 Task: Calculate the Krein-Milman theorem for a convex set.
Action: Mouse moved to (143, 204)
Screenshot: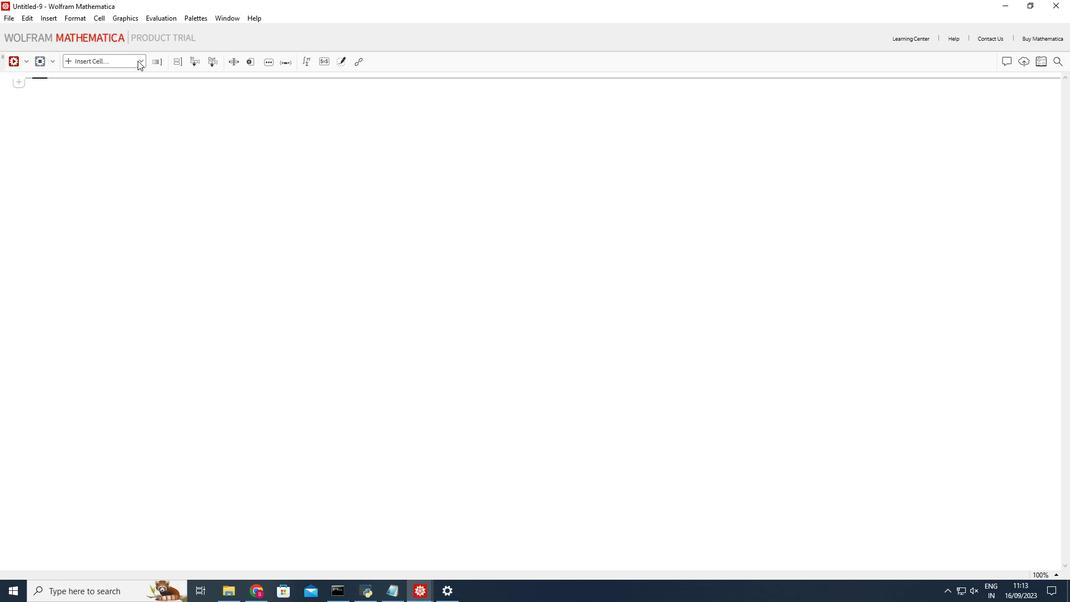 
Action: Mouse pressed left at (143, 204)
Screenshot: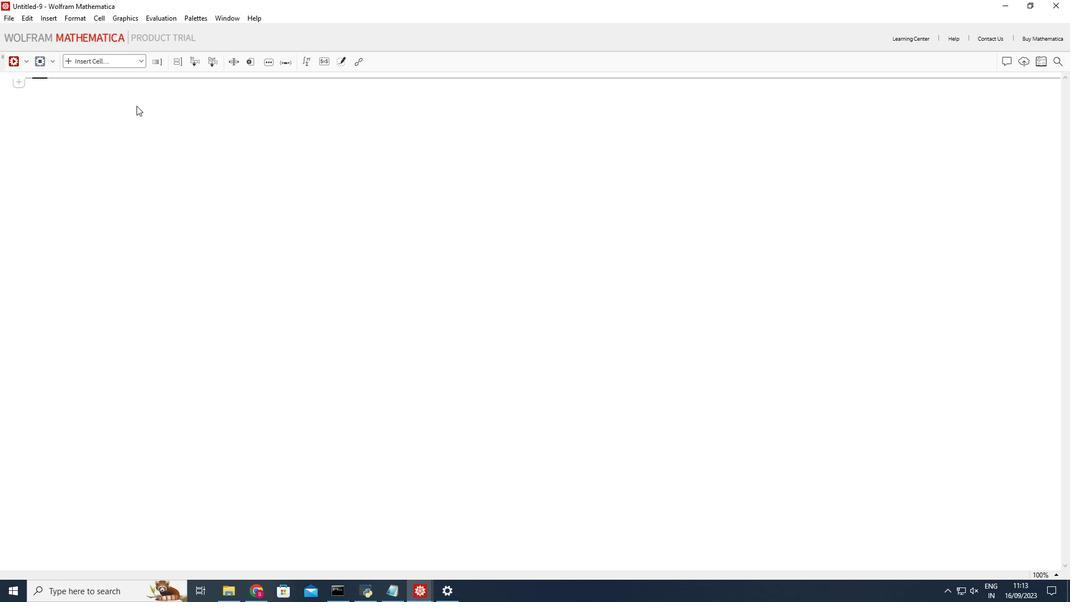 
Action: Mouse moved to (105, 197)
Screenshot: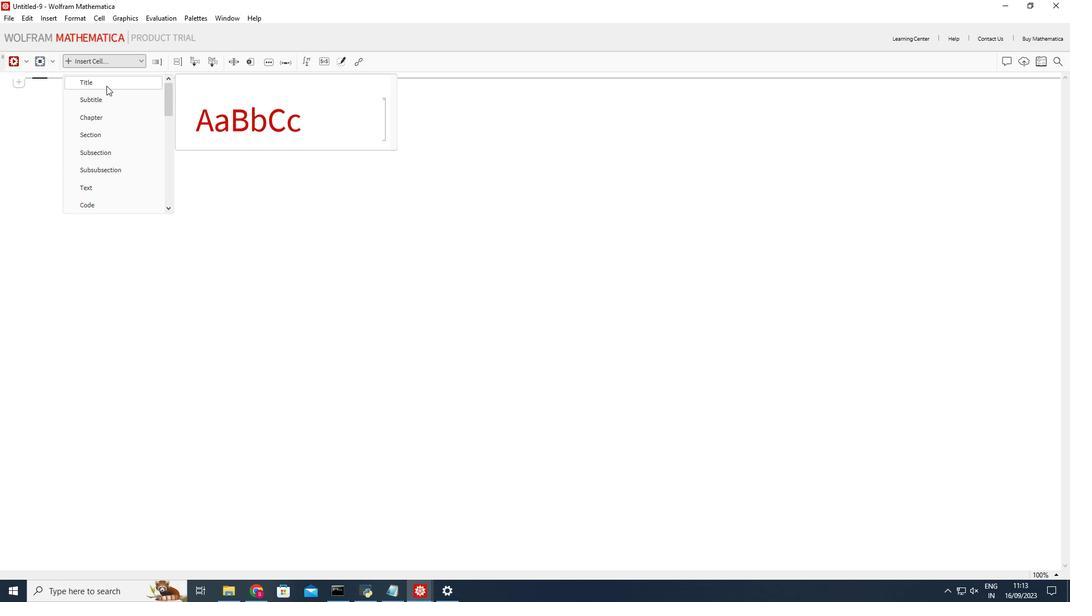 
Action: Mouse pressed left at (105, 197)
Screenshot: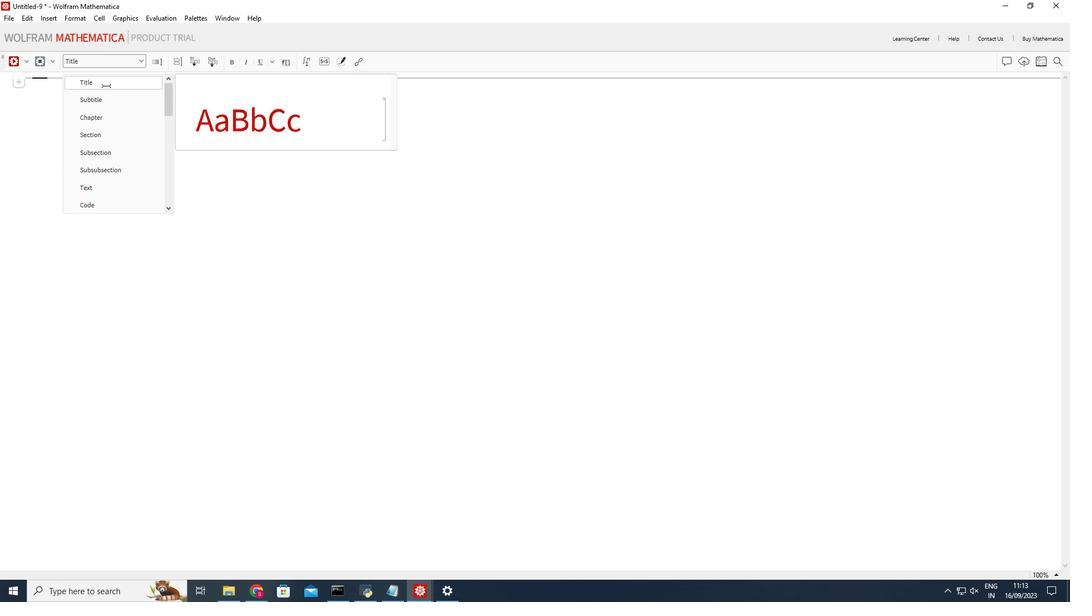 
Action: Mouse moved to (128, 194)
Screenshot: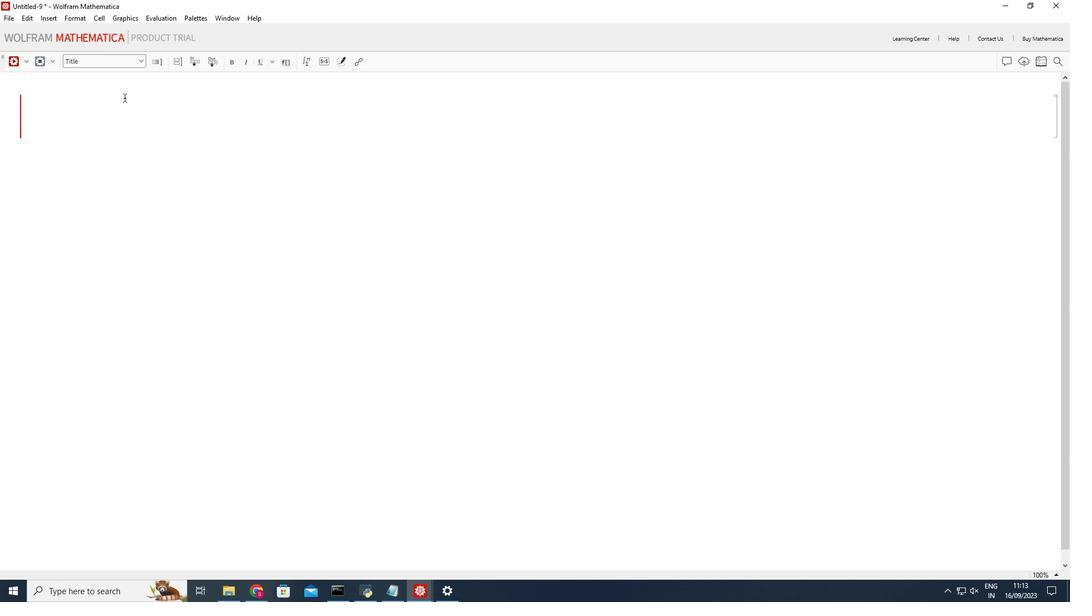
Action: Mouse pressed left at (128, 194)
Screenshot: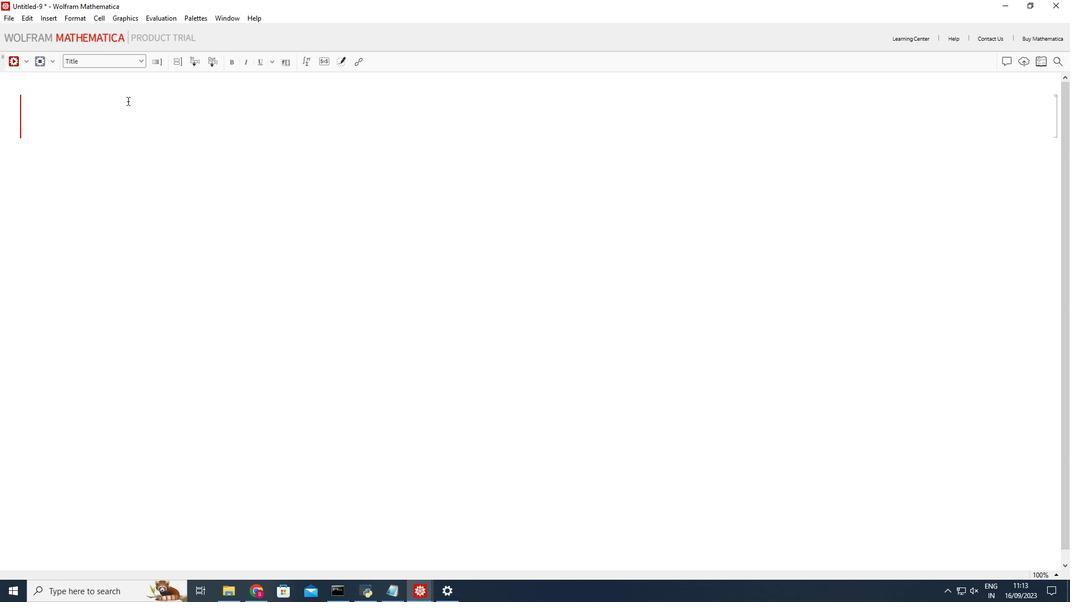 
Action: Mouse moved to (338, 159)
Screenshot: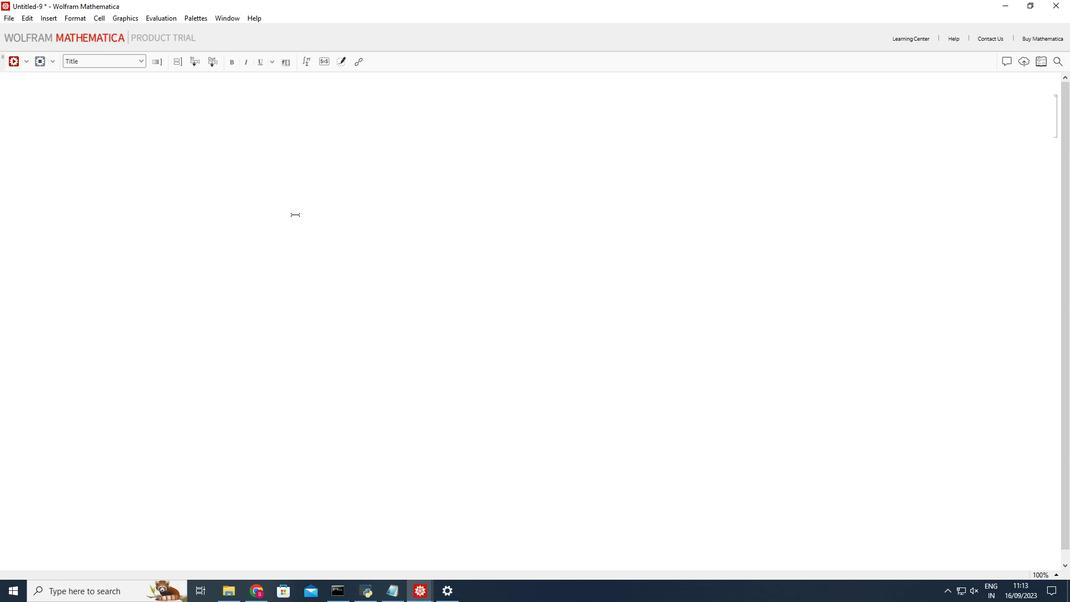 
Action: Key pressed <Key.shift_r><Key.shift_r><Key.shift_r><Key.shift_r><Key.shift_r><Key.shift_r><Key.shift_r><Key.shift_r><Key.shift_r><Key.shift_r>Krein-<Key.shift_r>Milman<Key.space>theorem<Key.space>for<Key.space>a<Key.space>convex<Key.space>set
Screenshot: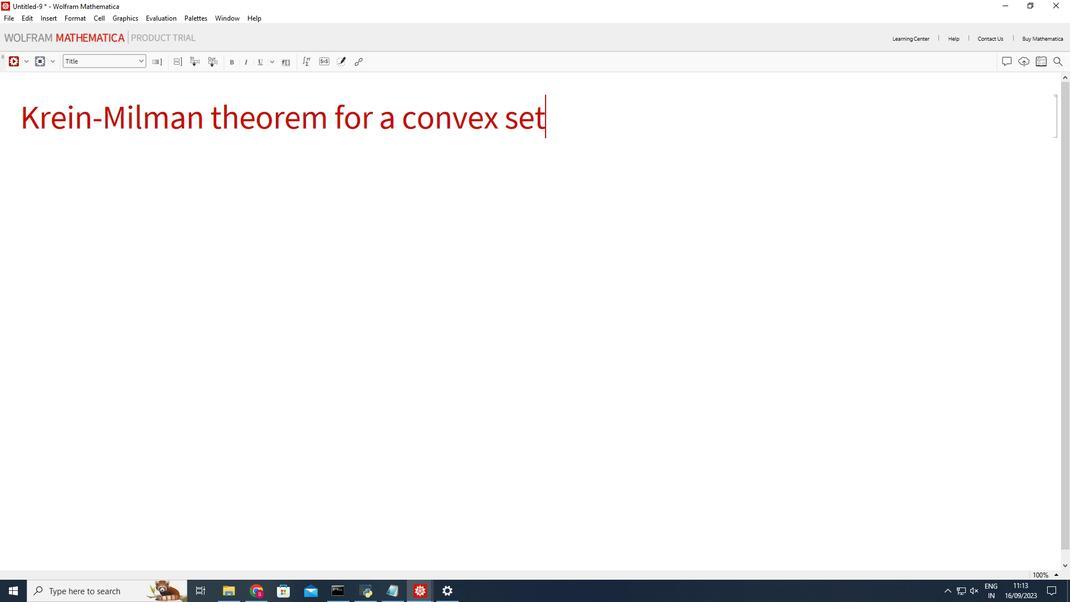 
Action: Mouse moved to (434, 142)
Screenshot: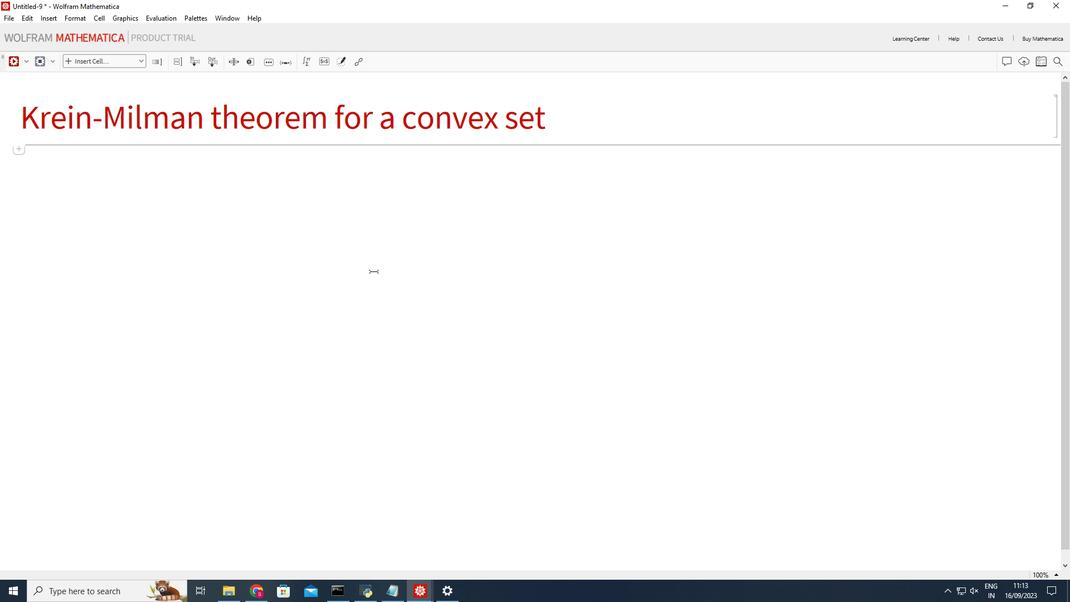 
Action: Mouse pressed left at (434, 142)
Screenshot: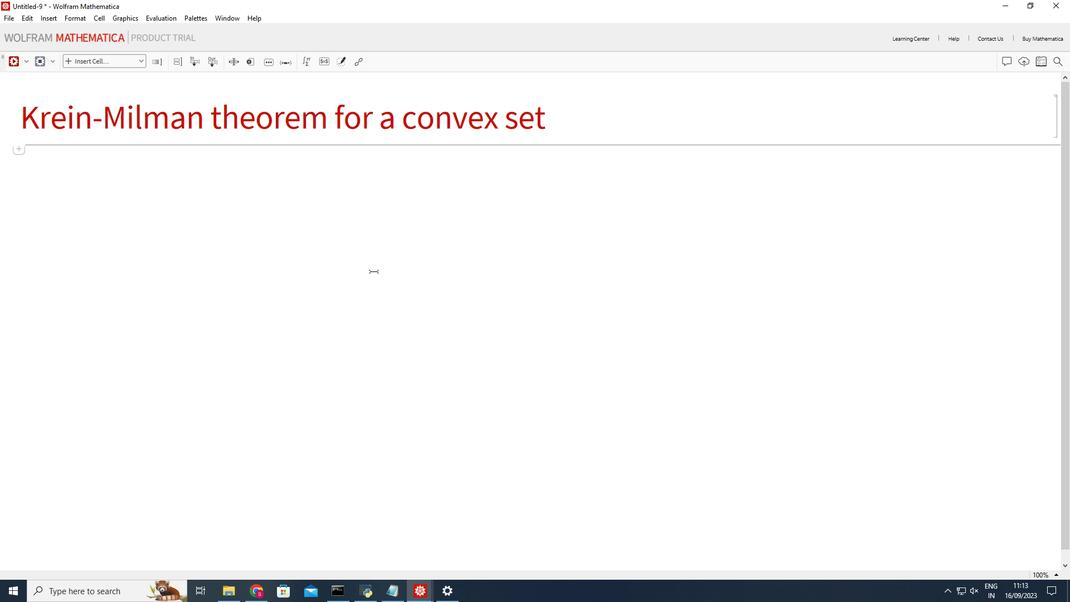
Action: Mouse moved to (149, 204)
Screenshot: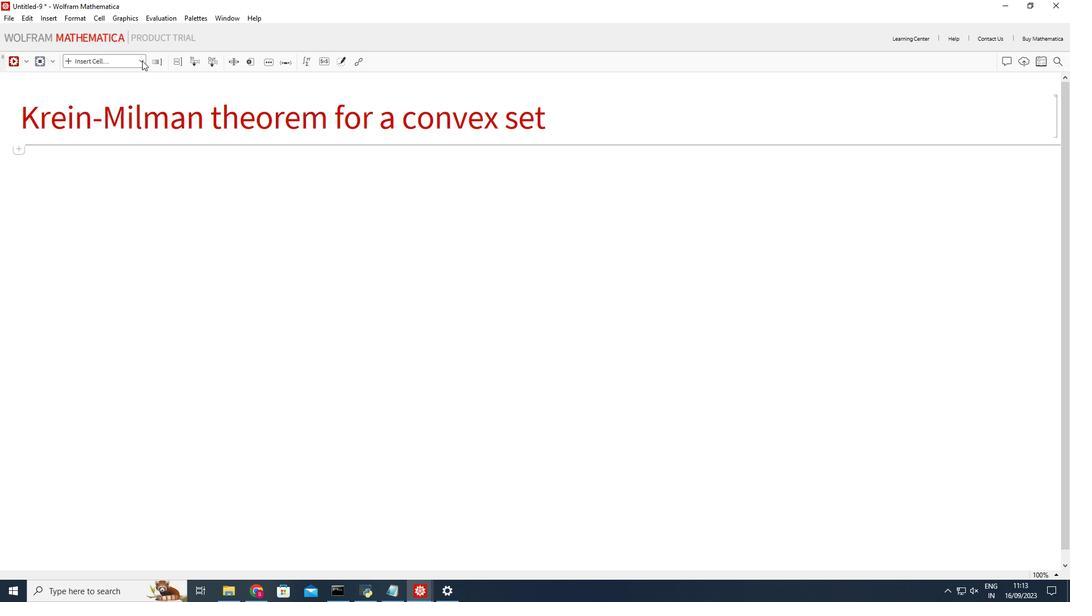 
Action: Mouse pressed left at (149, 204)
Screenshot: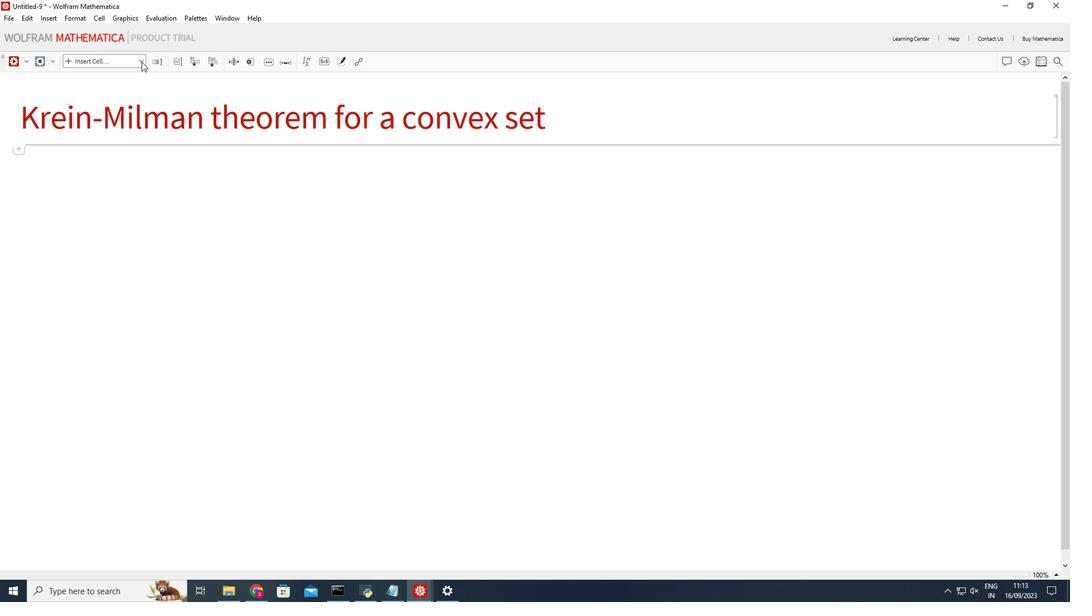 
Action: Mouse moved to (91, 161)
Screenshot: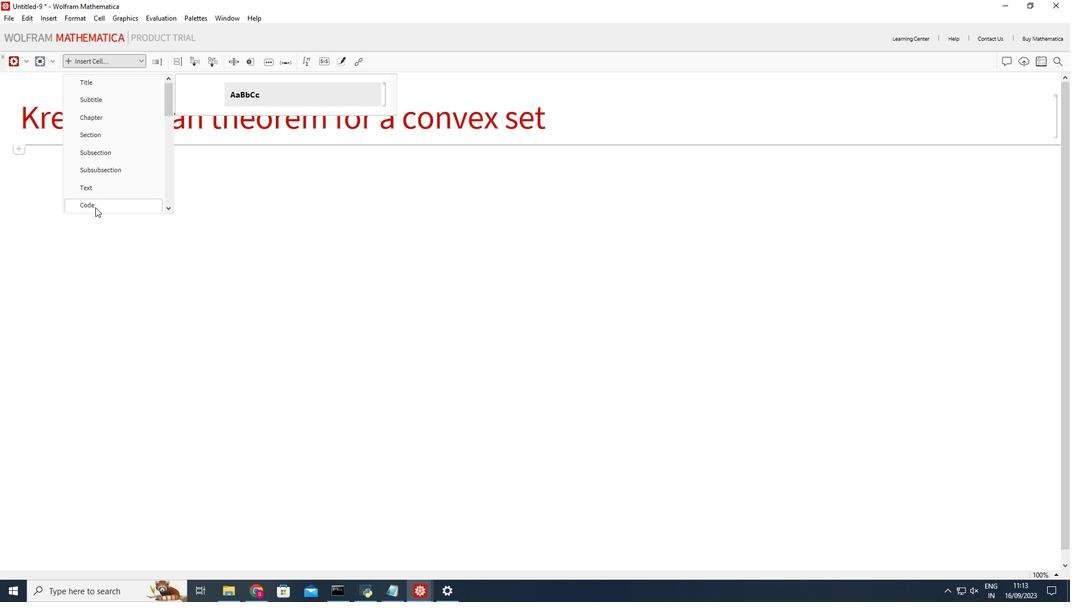 
Action: Mouse pressed left at (91, 161)
Screenshot: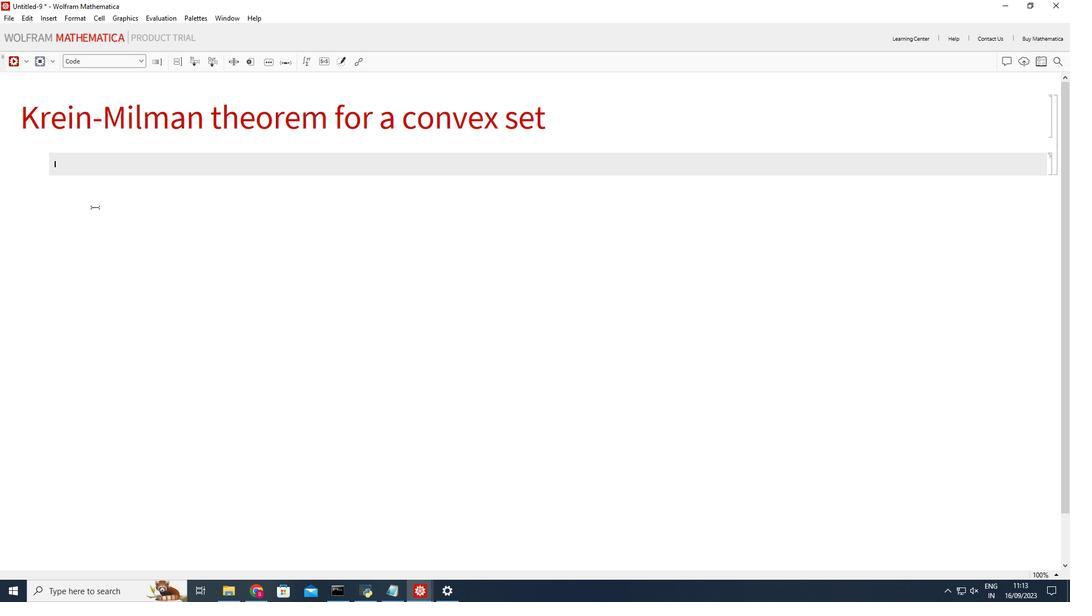 
Action: Mouse moved to (90, 173)
Screenshot: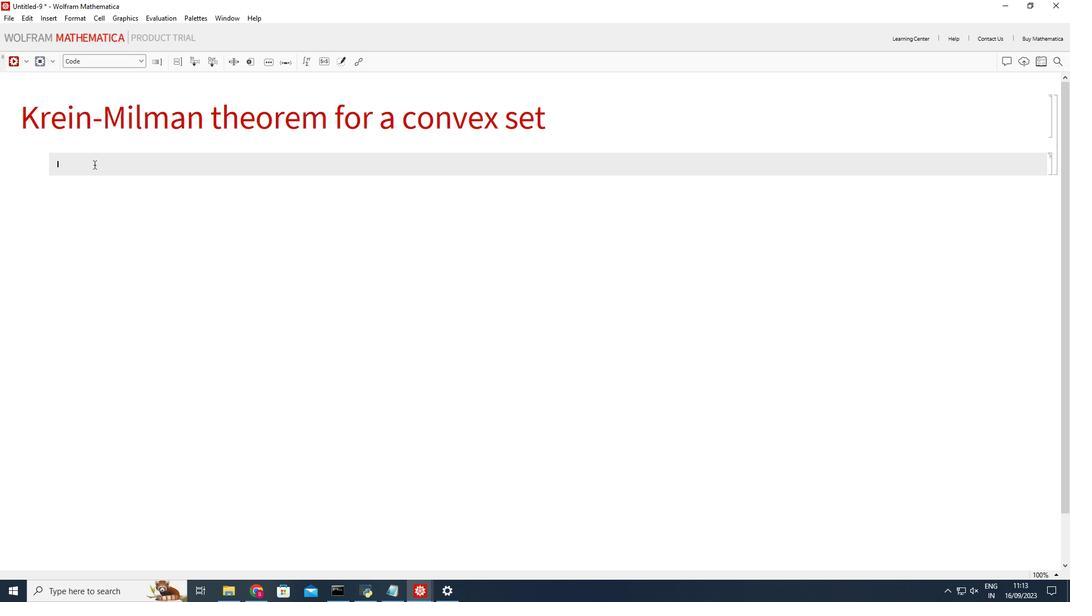 
Action: Mouse pressed left at (90, 173)
Screenshot: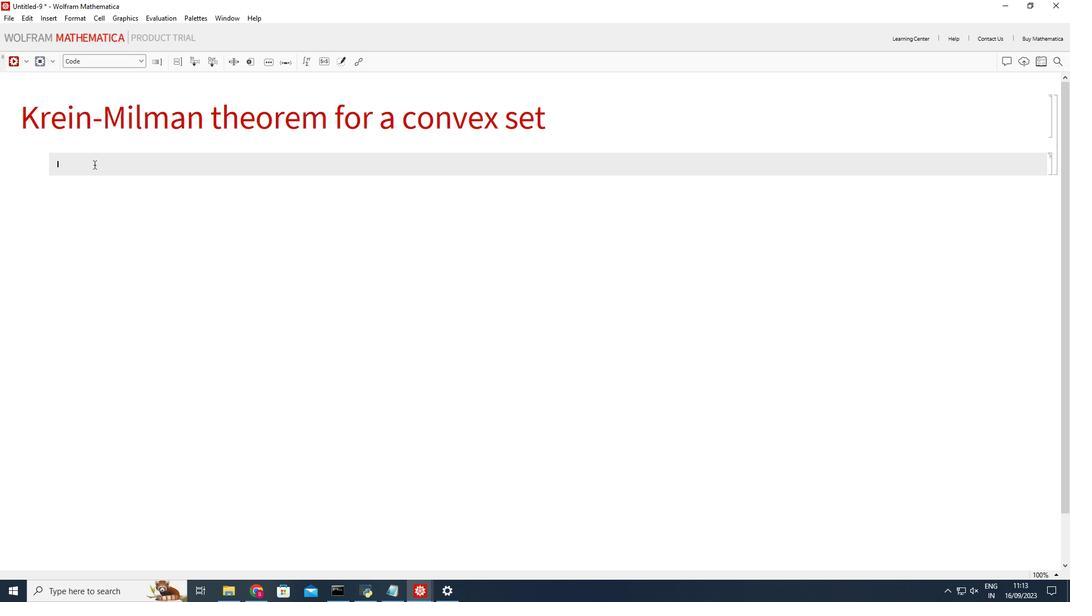 
Action: Key pressed <Key.shift_r>(*<Key.space><Key.shift_r>N<Key.backspace><Key.shift_r>Loading<Key.space>the<Key.space>necessary<Key.space>package<Key.space><Key.right><Key.right><Key.enter><Key.shift_r>Needs[<Key.shift_r>"<Key.shift_r><Key.shift_r>Computational<Key.shift_r>Geometry<Key.enter><Key.right><Key.enter><Key.enter><Key.shift_r>(*<Key.shift_r>Define<Key.space>a<Key.space>list<Key.space>of<Key.space>points<Key.space>representing<Key.space>a<Key.space>convex<Key.space>set<Key.right><Key.right><Key.enter>points<Key.space>=<Key.space><Key.shift_r>{{0,0<Key.right>,<Key.shift_r>{1,0<Key.right>,<Key.shift_r>{0,1<Key.right>,<Key.shift_r>{-1,0<Key.right>,<Key.shift_r>{0,-1<Key.right><Key.right>;<Key.enter><Key.enter><Key.shift_r>(*<Key.space>find<Key.space>the<Key.space>convex<Key.space>hull<Key.space>of<Key.space>the<Key.space>points<Key.right><Key.right><Key.enter>convex<Key.shift_r>Hull<Key.space>-<Key.backspace>=<Key.space><Key.shift_r>Convex<Key.shift_r>Hull<Key.shift_r>Mesh[points<Key.right>;<Key.enter><Key.enter><Key.shift_r>(*<Key.space><Key.shift_r>Extract<Key.space>the<Key.space>extreme<Key.space>points<Key.space>from<Key.space>the<Key.space>convex<Key.space>hull<Key.right><Key.right><Key.enter>extreme<Key.shift_r>Points<Key.space>=<Key.space><Key.shift_r><Key.shift_r><Key.shift_r><Key.shift_r>Mesh<Key.shift_r>Coordinates[convex<Key.shift_r>Hull<Key.right>;<Key.enter><Key.enter><Key.shift_r>(*<Key.shift_r>Calculate<Key.space>the<Key.space>barycentric<Key.space>coordinates<Key.space>for<Key.space>wach<Key.backspace><Key.backspace><Key.backspace><Key.backspace>each<Key.space>point<Key.space>within<Key.space>the<Key.space>convex<Key.space>hull<Key.right><Key.right><Key.enter>barycentric<Key.shift_r>Coordinates<Key.space>=<Key.space><Key.shift_r>Table[<Key.shift_r>Linear<Key.shift_r>Solve[<Key.shift_r>Transpose[extreme<Key.shift_r>Points<Key.right>,<Key.space>point<Key.right>,<Key.space><Key.shift_r>{point,<Key.space>points<Key.right><Key.right>;<Key.enter><Key.enter><Key.shift_r>(*<Key.space>display<Key.space>the<Key.space>extree<Key.backspace>me<Key.space>points<Key.space>and<Key.space>their<Key.space>corresponding<Key.space>barycentri<Key.backspace>ic<Key.space>coordinates<Key.space><Key.right><Key.right><Key.enter><Key.shift_r>Table<Key.shift_r>Form[<Key.shift_r>Transpose[<Key.shift_r>{extreme<Key.shift_r>Points,<Key.space><Key.shift_r>Transpose[barycentric<Key.shift_r>Coordinates<Key.enter><Key.right><Key.right><Key.right>,<Key.enter><Key.shift_r>Table<Key.shift_r>Headings<Key.enter><Key.shift_r>{<Key.shift_r>"<Key.shift_r>None<Key.right>,<Key.space><Key.shift_r>{"<Key.shift_r>Extreme<Key.space><Key.shift_r>Point<Key.right>,<Key.space><Key.shift_r>"<Key.shift_r>Barycentric<Key.space><Key.shift_r>Coordinates<Key.right><Key.right><Key.right><Key.right><Key.enter><Key.shift_r><Key.enter>
Screenshot: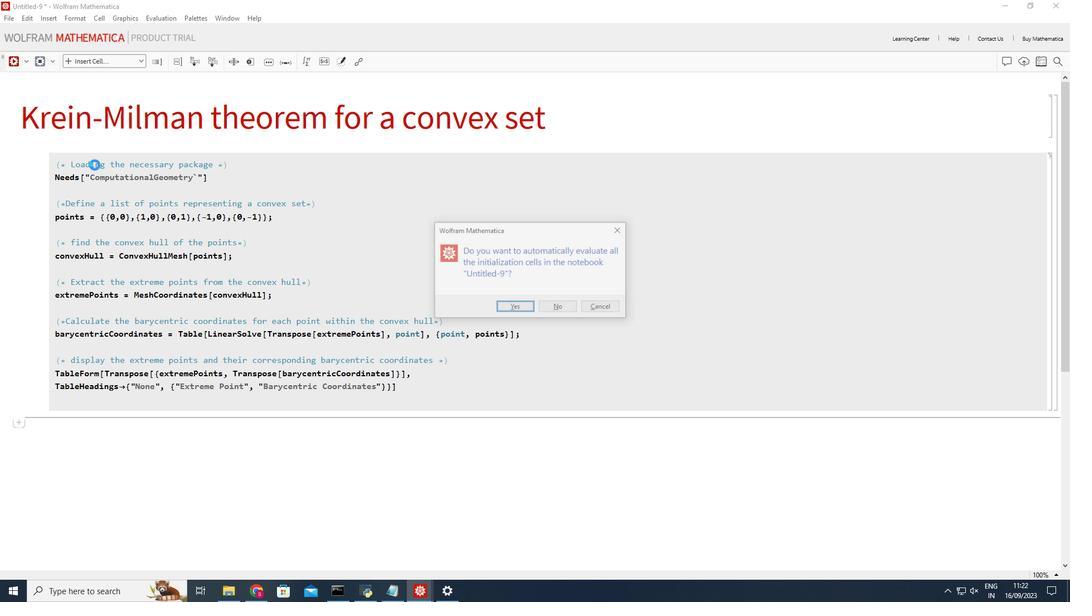
Action: Mouse moved to (615, 133)
Screenshot: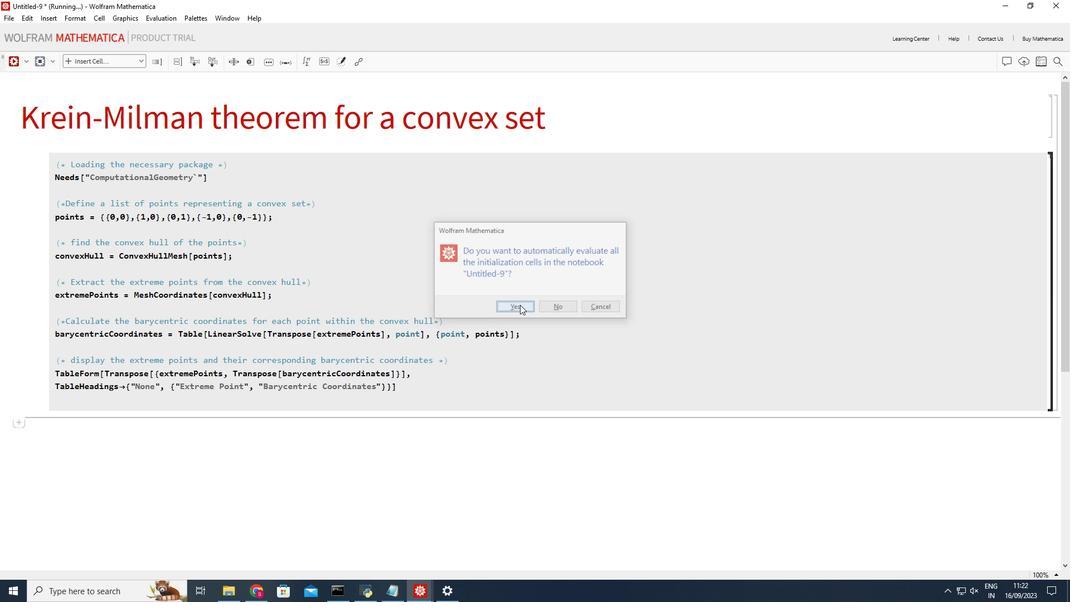 
Action: Mouse pressed left at (615, 133)
Screenshot: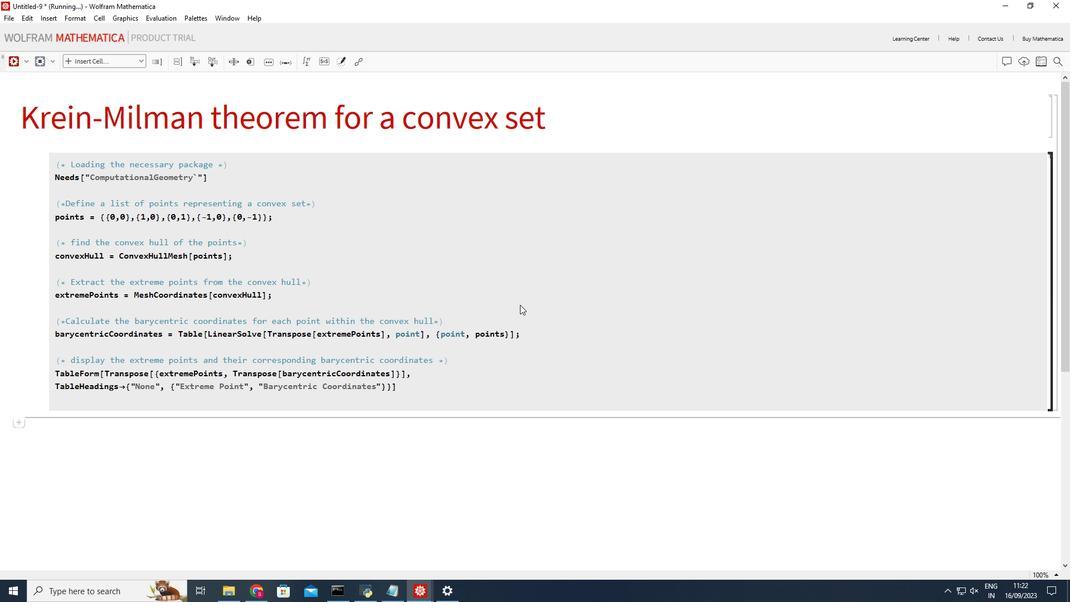 
Action: Mouse scrolled (615, 133) with delta (0, 0)
Screenshot: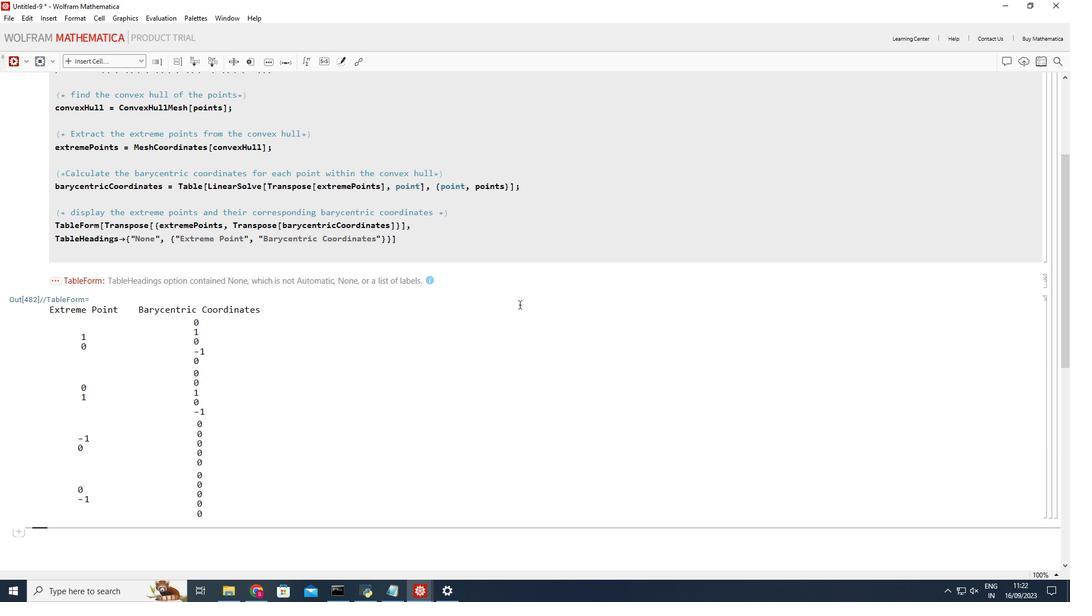 
Action: Mouse scrolled (615, 133) with delta (0, 0)
Screenshot: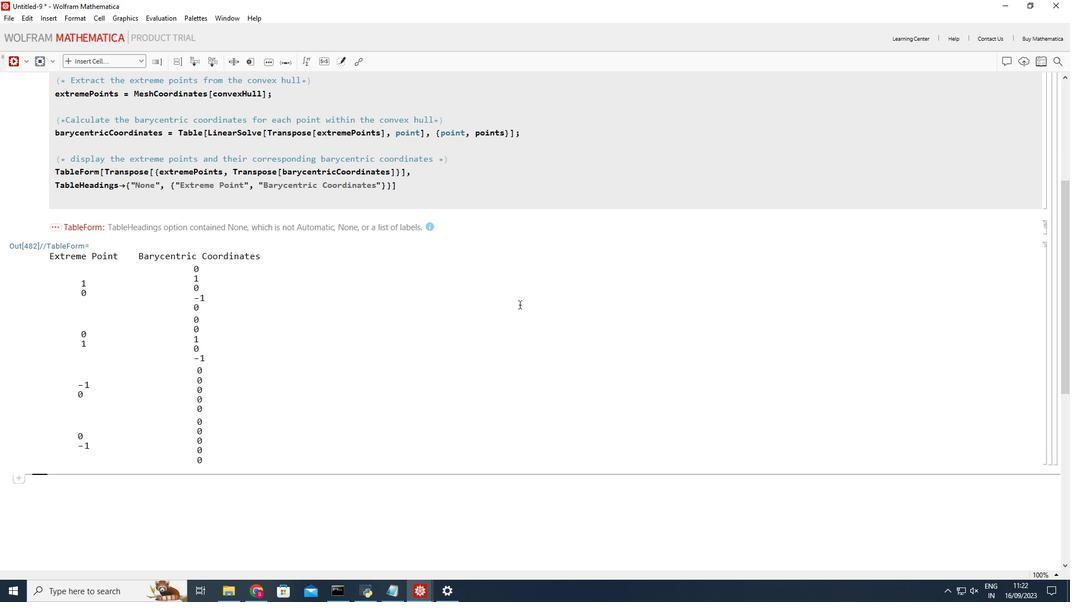 
Action: Mouse moved to (600, 125)
Screenshot: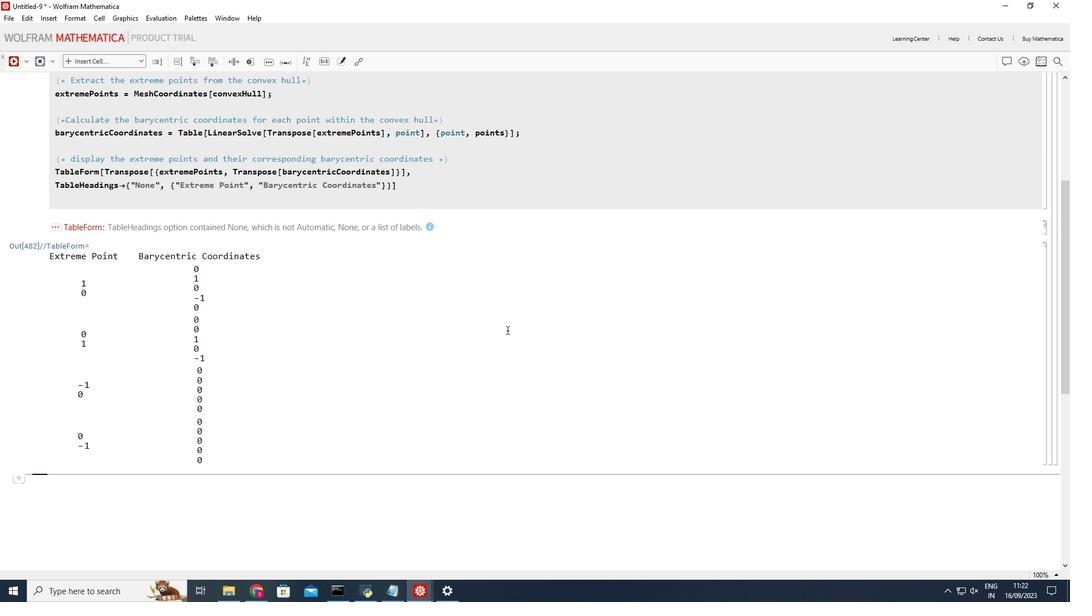 
Action: Mouse scrolled (600, 125) with delta (0, 0)
Screenshot: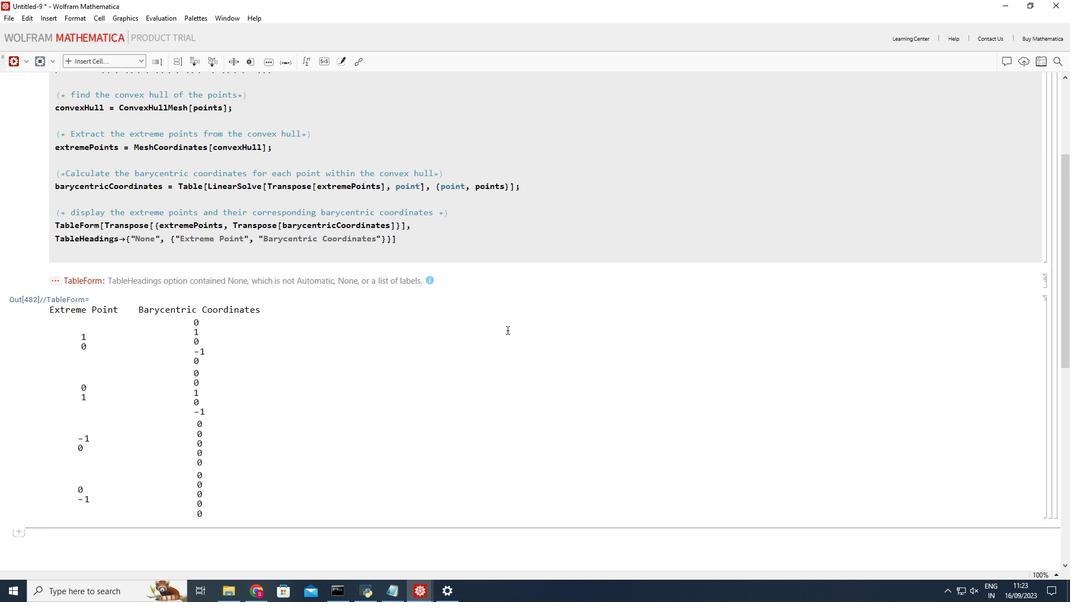 
Action: Mouse scrolled (600, 125) with delta (0, 0)
Screenshot: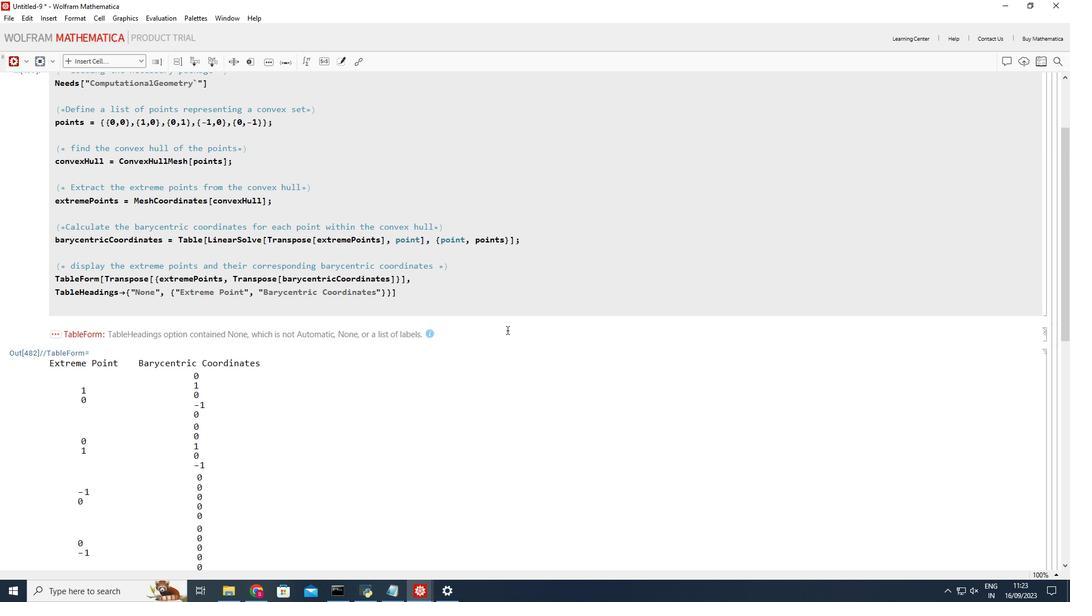 
Action: Mouse moved to (114, 138)
Screenshot: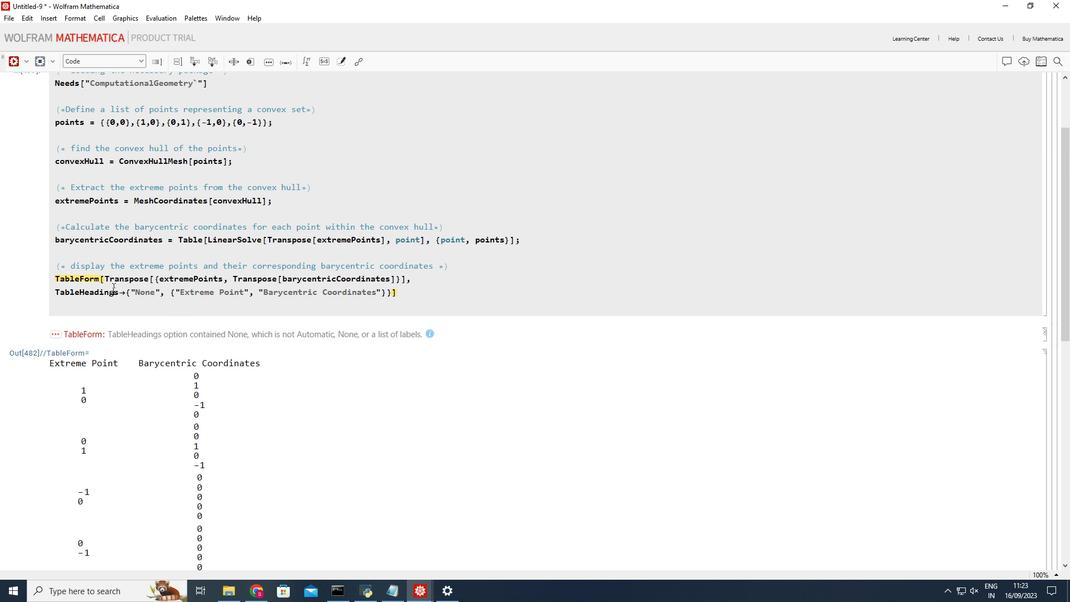 
Action: Mouse pressed left at (114, 138)
Screenshot: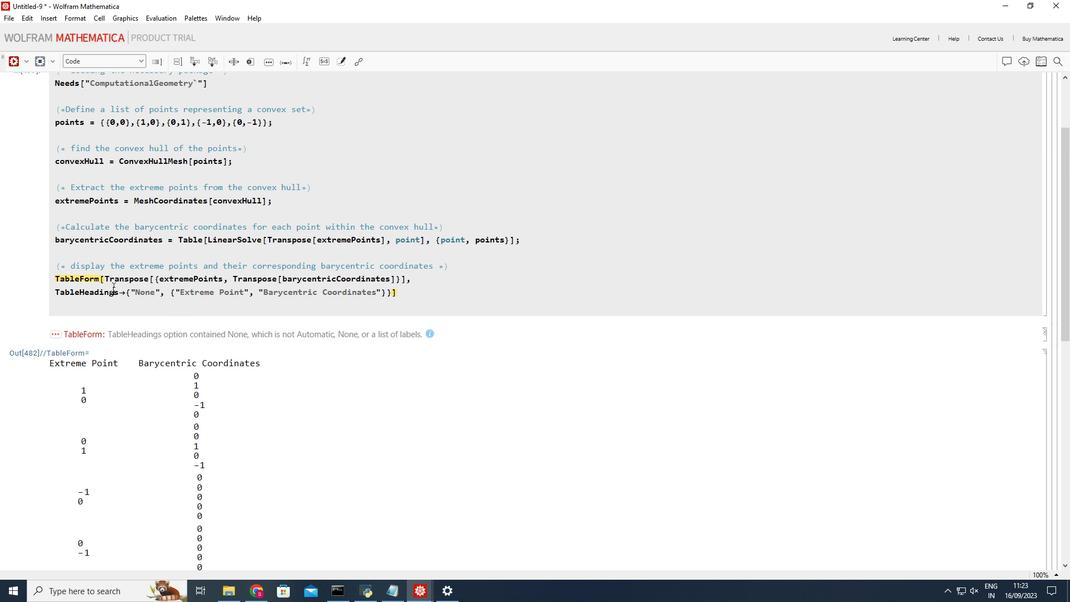 
Action: Mouse moved to (303, 140)
Screenshot: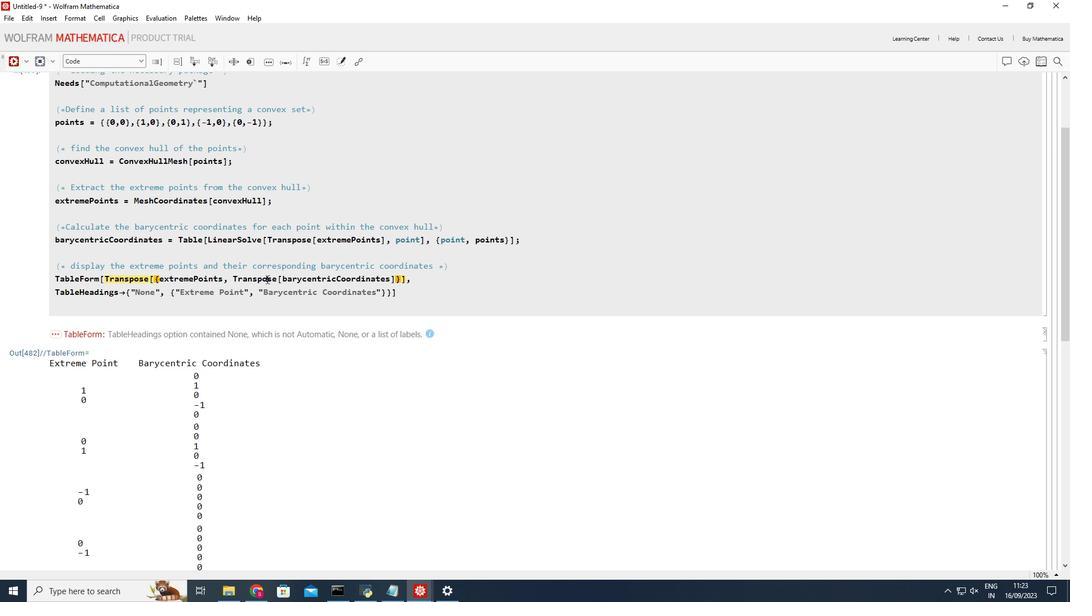 
Action: Mouse pressed left at (303, 140)
Screenshot: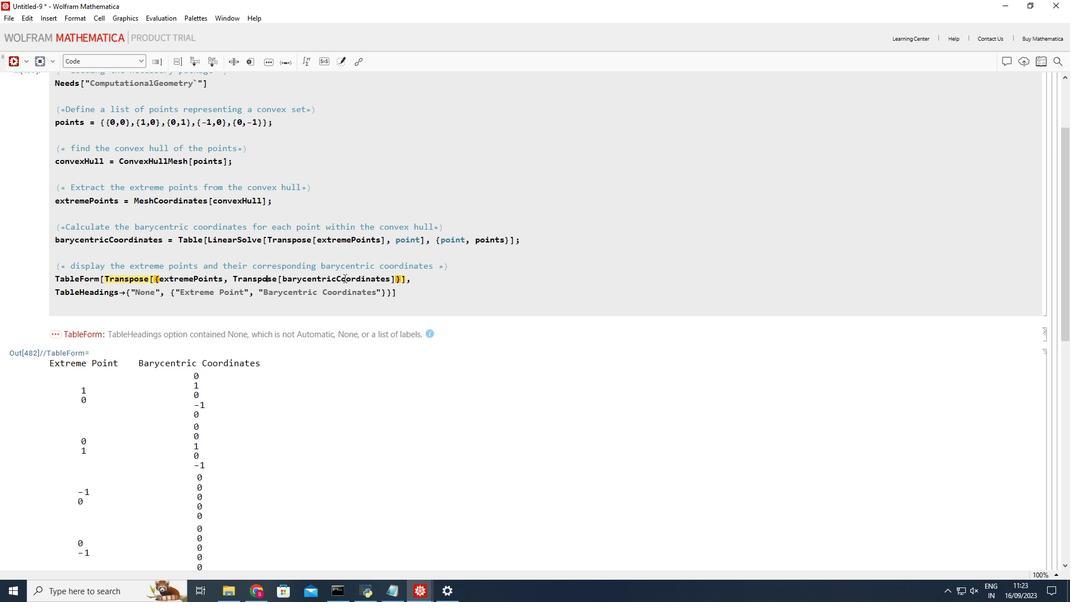 
Action: Mouse moved to (79, 137)
Screenshot: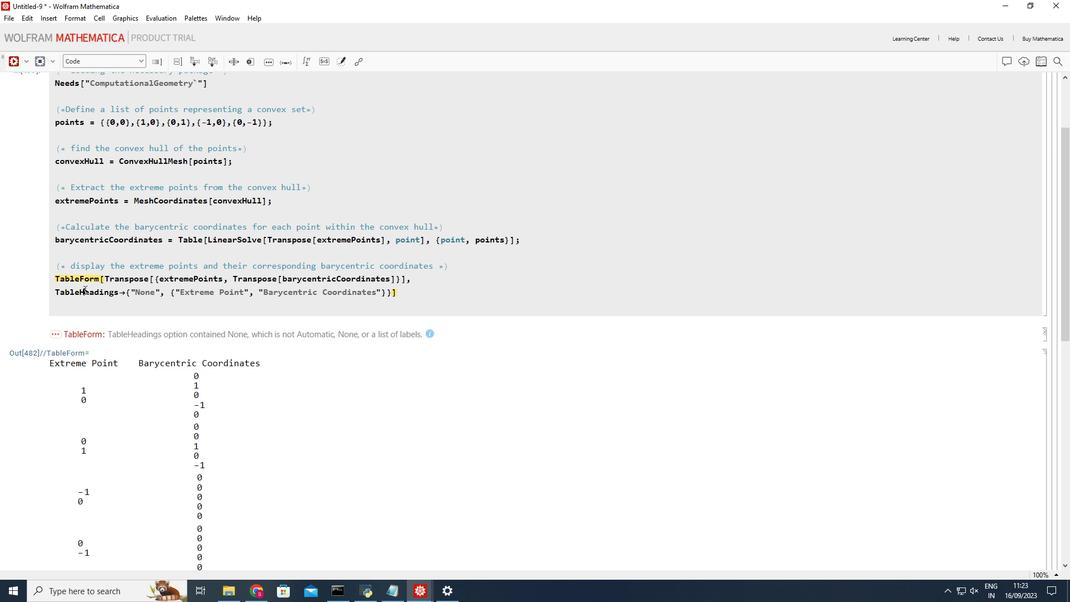 
Action: Mouse pressed left at (79, 137)
Screenshot: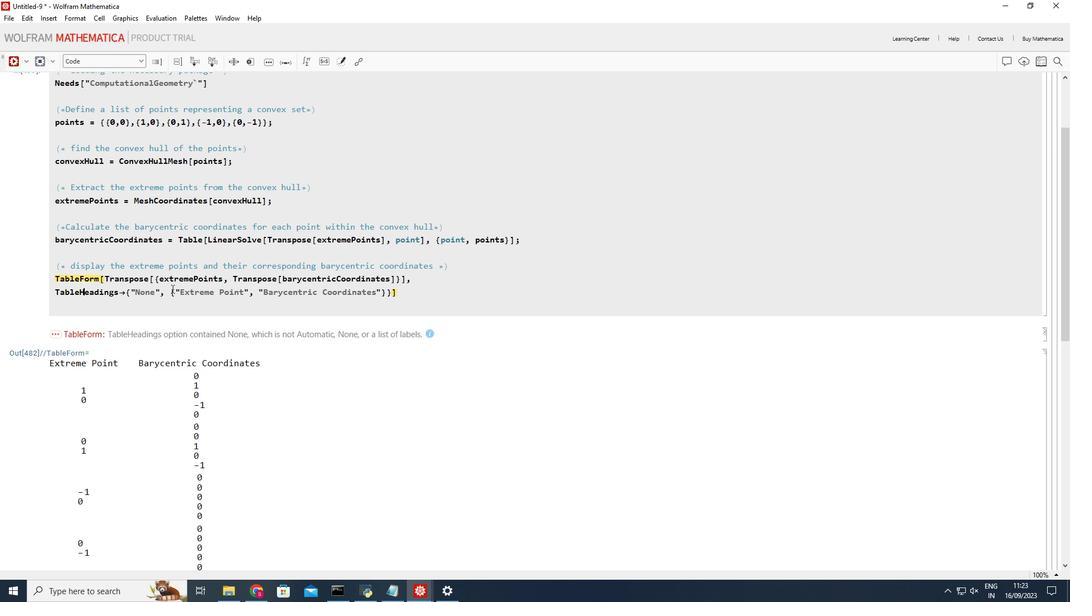 
Action: Mouse moved to (535, 138)
Screenshot: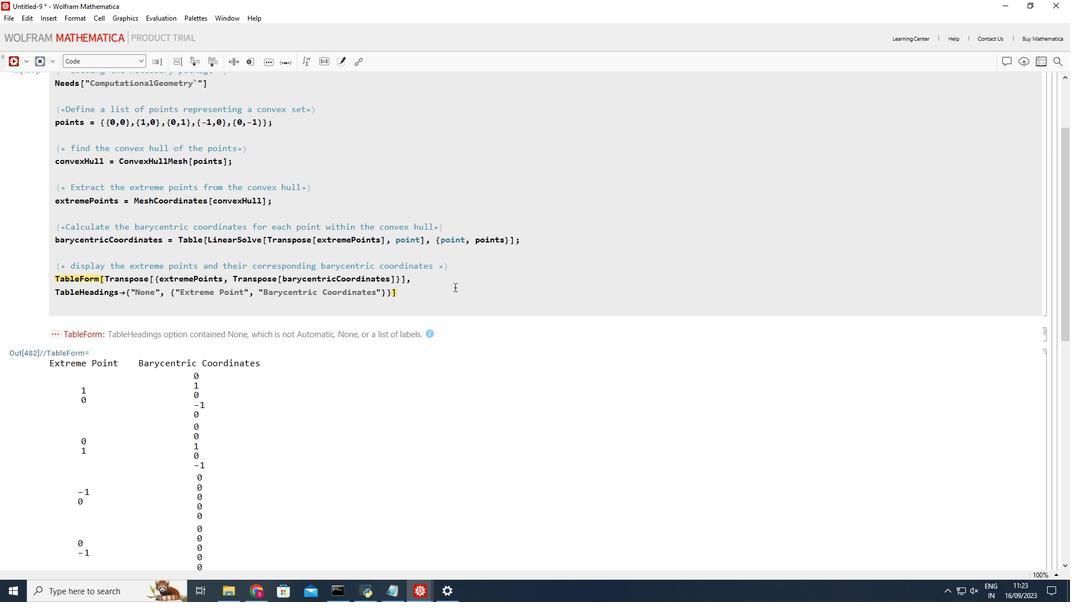 
Action: Key pressed <Key.right><Key.right><Key.right><Key.right><Key.right><Key.right><Key.right><Key.right><Key.right><Key.right><Key.right><Key.right><Key.right><Key.right><Key.right><Key.right><Key.backspace><Key.left><Key.left><Key.left><Key.left><Key.backspace><Key.right><Key.right><Key.right><Key.right><Key.right><Key.right><Key.right><Key.right><Key.right><Key.right><Key.right><Key.right><Key.right><Key.right><Key.right><Key.right><Key.right><Key.right><Key.right><Key.right><Key.right><Key.right><Key.right><Key.right><Key.right><Key.right><Key.right><Key.right><Key.right><Key.right><Key.right><Key.right><Key.right><Key.right><Key.right><Key.right><Key.right><Key.right><Key.right><Key.right><Key.right><Key.right><Key.right><Key.right><Key.right><Key.right><Key.right><Key.right><Key.right><Key.right><Key.right><Key.right><Key.right><Key.right><Key.right><Key.right><Key.left><Key.shift_r><Key.enter>
Screenshot: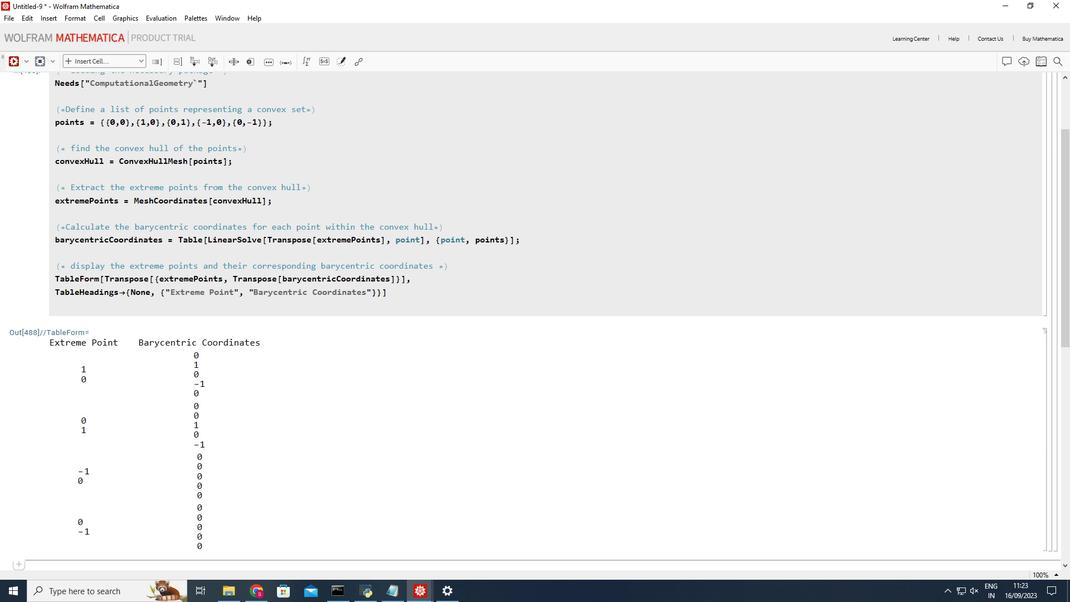 
Action: Mouse moved to (608, 157)
Screenshot: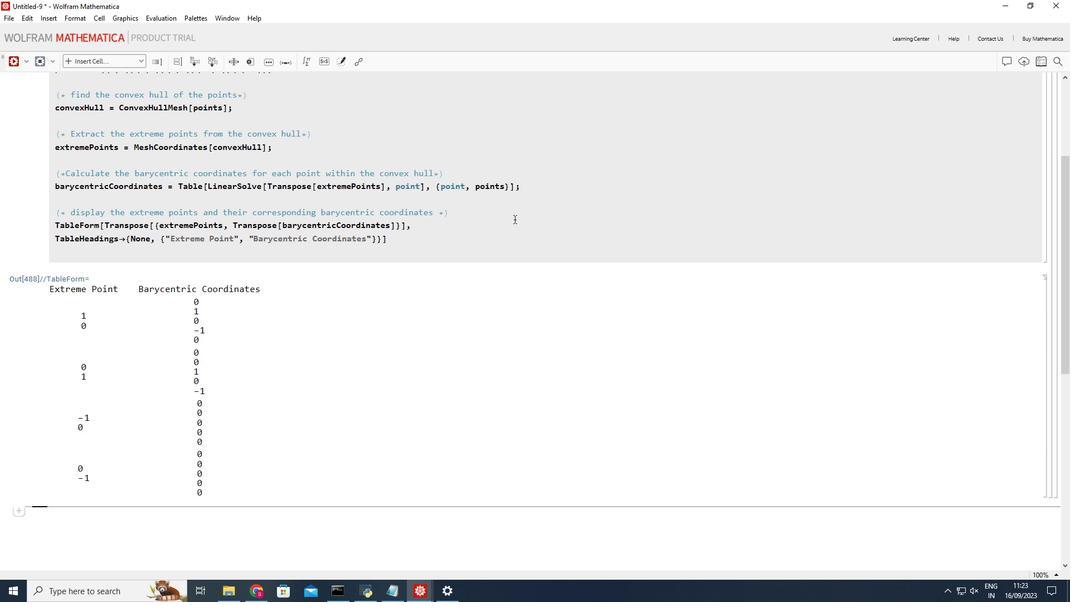 
Action: Mouse scrolled (608, 158) with delta (0, 0)
Screenshot: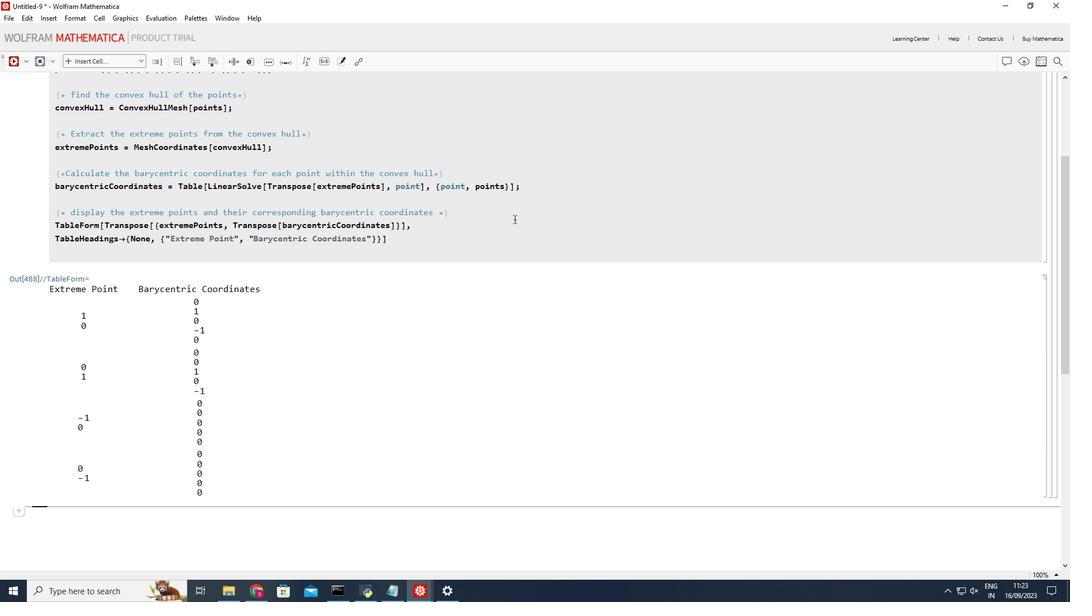 
